Task: Open Card Card0000000090 in Board Board0000000023 in Workspace WS0000000008 in Trello. Add Member Ayush98111@gmail.com to Card Card0000000090 in Board Board0000000023 in Workspace WS0000000008 in Trello. Add Blue Label titled Label0000000090 to Card Card0000000090 in Board Board0000000023 in Workspace WS0000000008 in Trello. Add Checklist CL0000000090 to Card Card0000000090 in Board Board0000000023 in Workspace WS0000000008 in Trello. Add Dates with Start Date as Sep 01 2023 and Due Date as Sep 30 2023 to Card Card0000000090 in Board Board0000000023 in Workspace WS0000000008 in Trello
Action: Mouse moved to (290, 222)
Screenshot: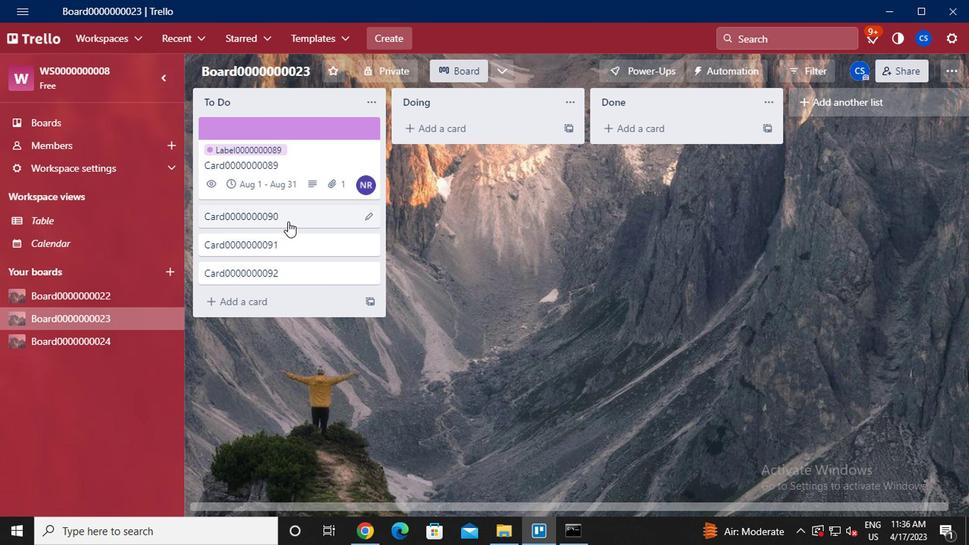 
Action: Mouse pressed left at (290, 222)
Screenshot: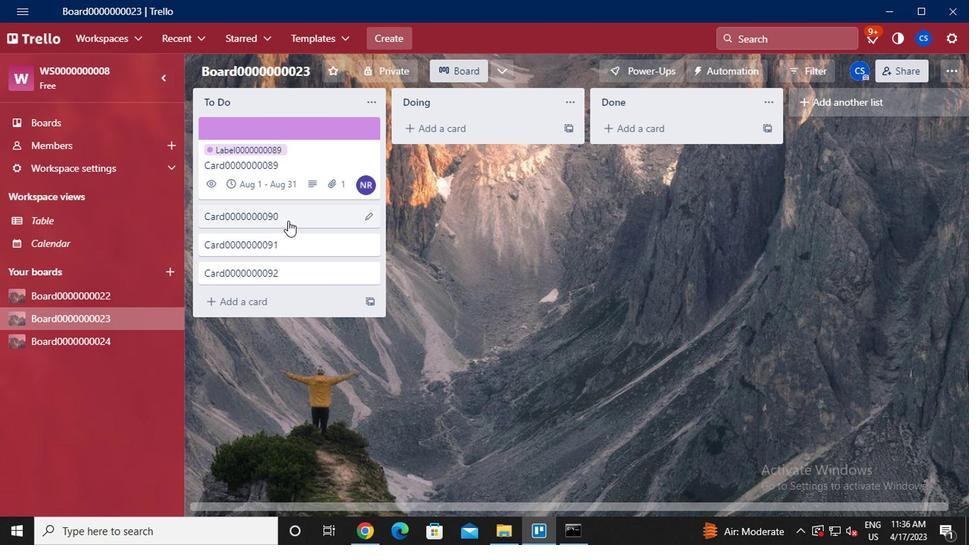 
Action: Mouse moved to (686, 140)
Screenshot: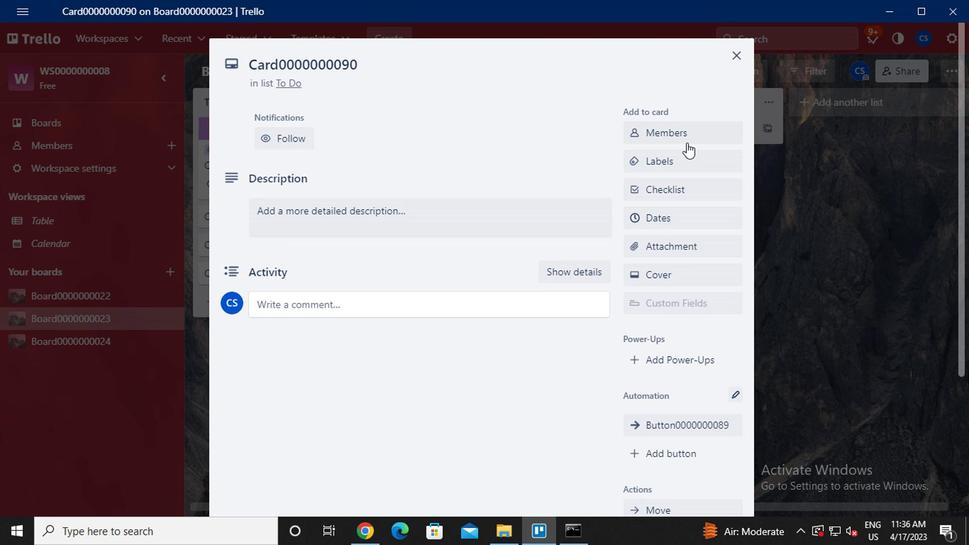 
Action: Mouse pressed left at (686, 140)
Screenshot: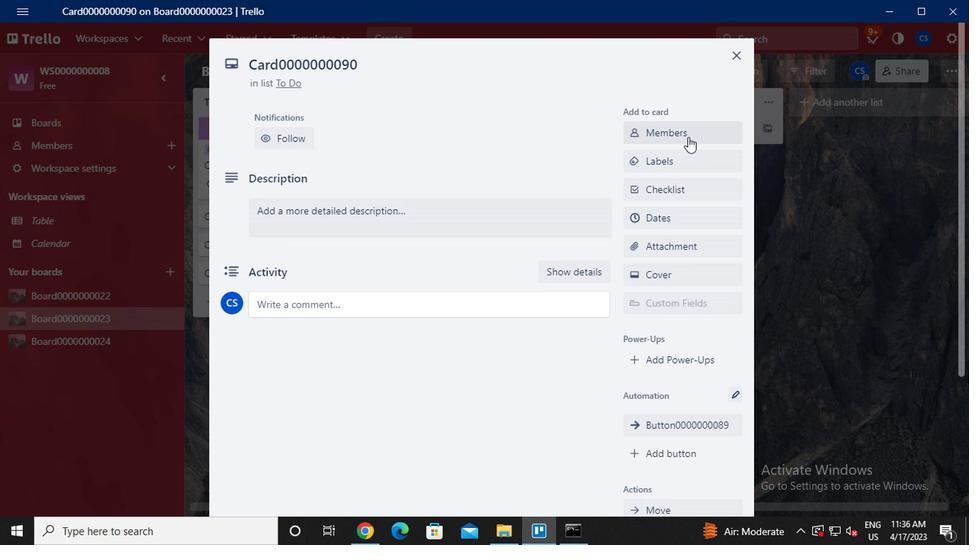 
Action: Key pressed <Key.caps_lock>ayushy98111<Key.shift>@GMAIL.COM
Screenshot: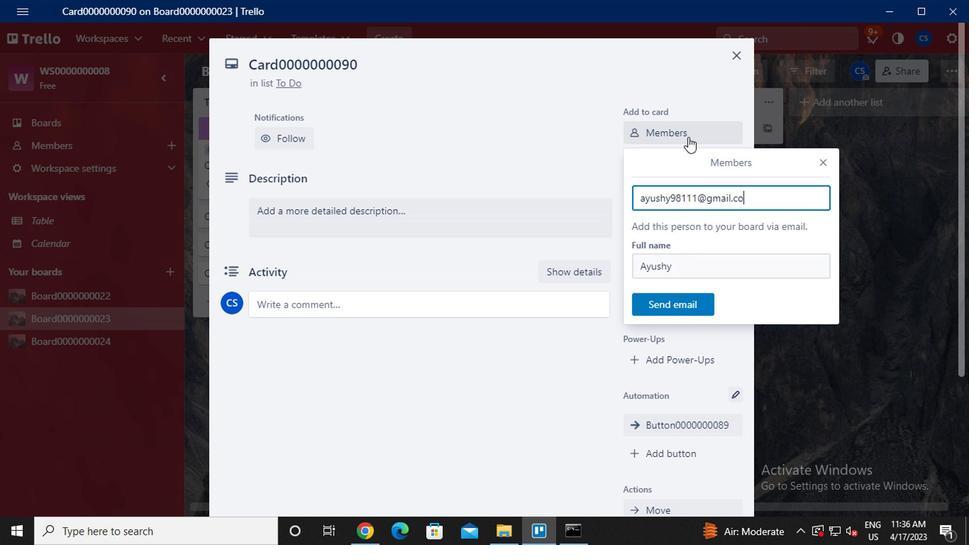 
Action: Mouse moved to (699, 301)
Screenshot: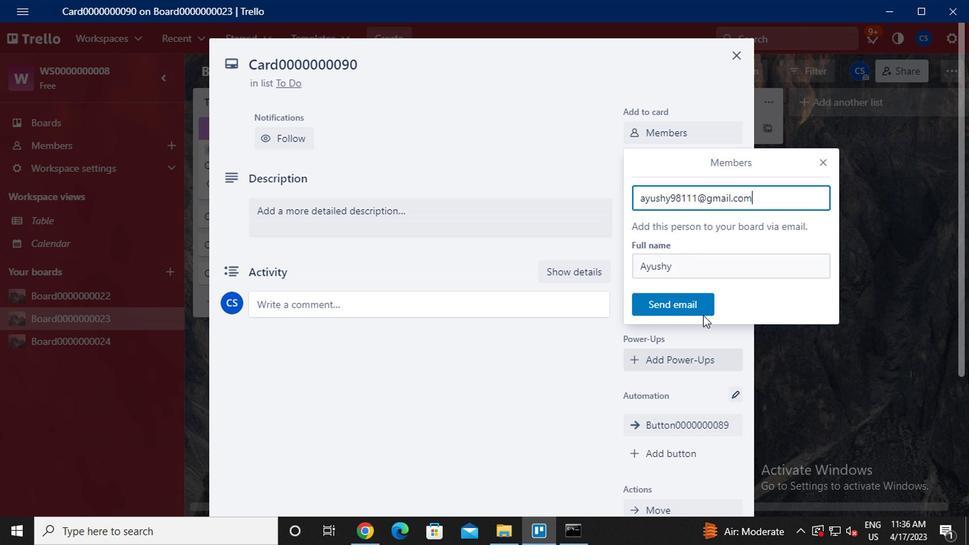 
Action: Mouse pressed left at (699, 301)
Screenshot: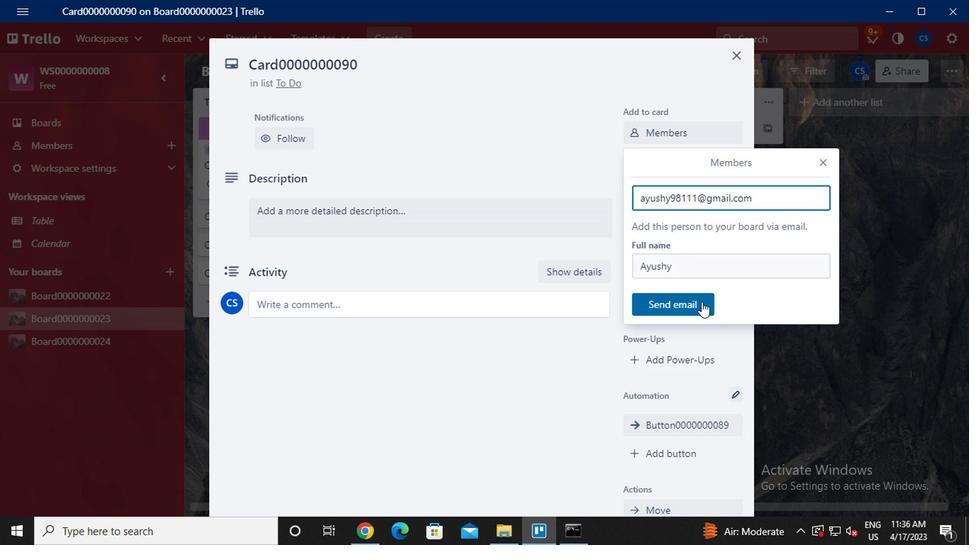 
Action: Mouse moved to (820, 167)
Screenshot: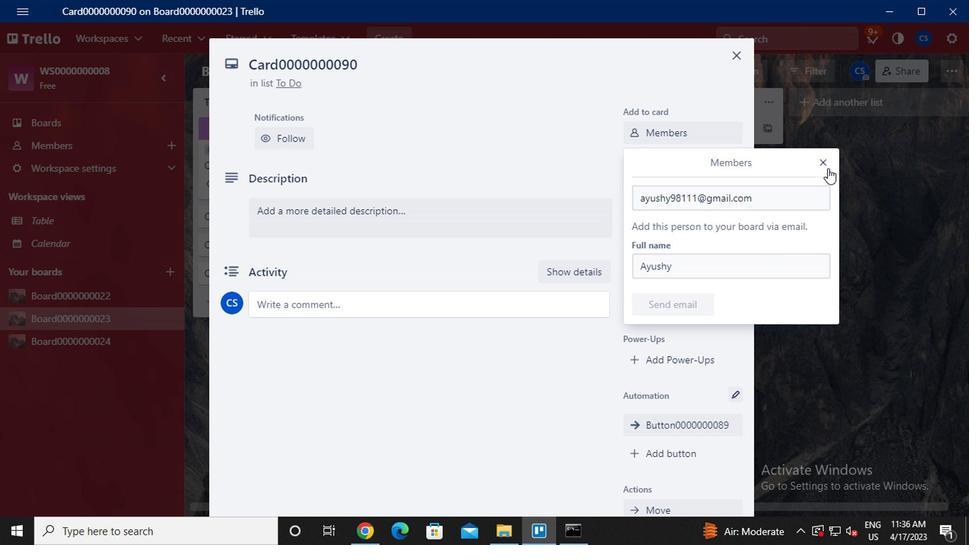 
Action: Mouse pressed left at (820, 167)
Screenshot: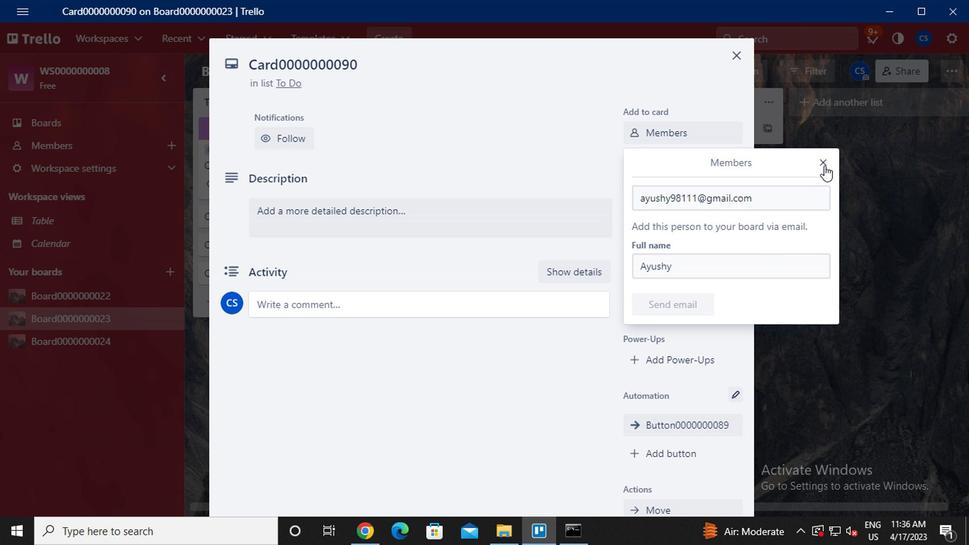 
Action: Mouse moved to (682, 169)
Screenshot: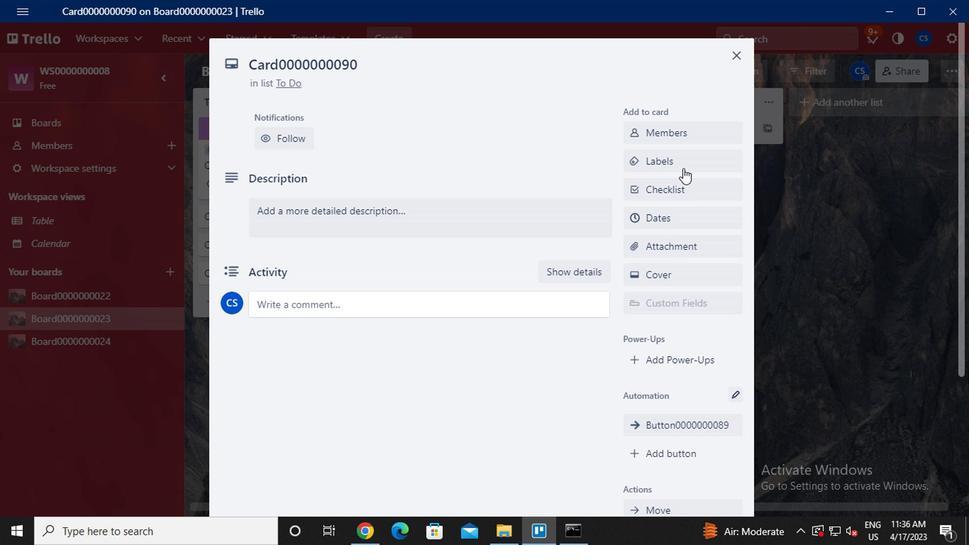 
Action: Mouse pressed left at (682, 169)
Screenshot: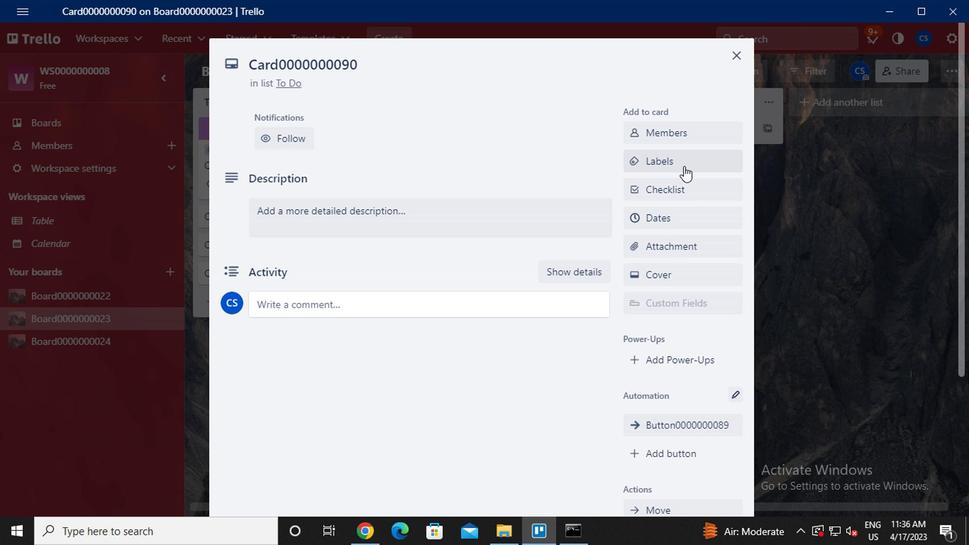 
Action: Mouse moved to (720, 346)
Screenshot: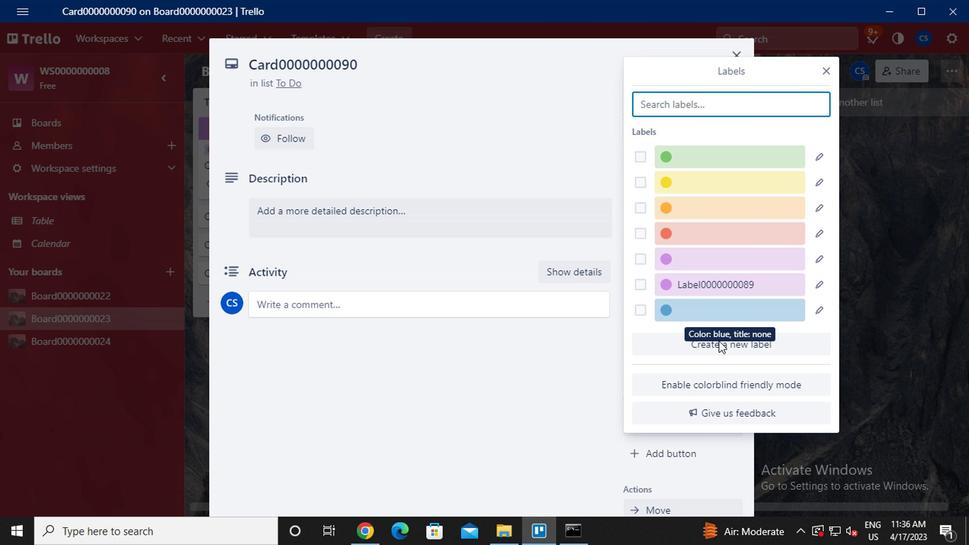 
Action: Mouse pressed left at (720, 346)
Screenshot: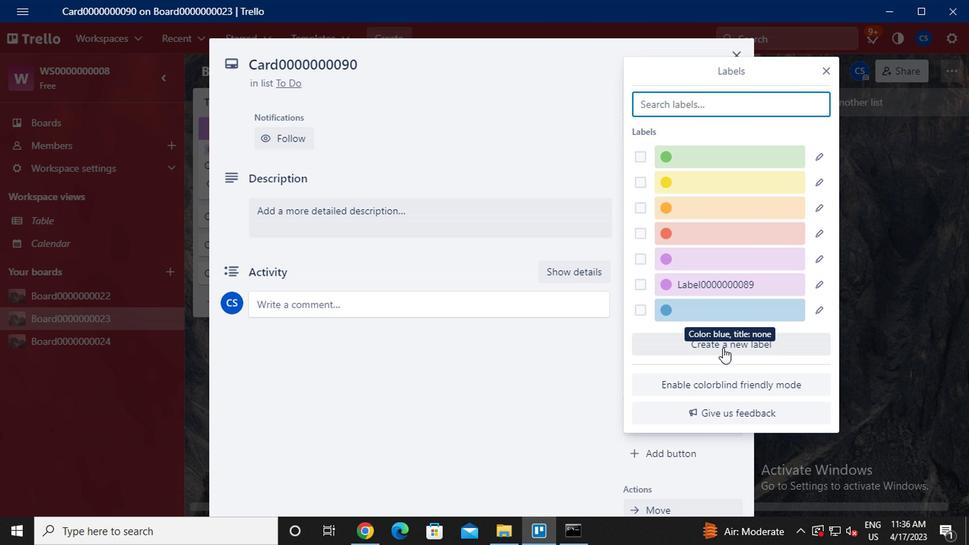 
Action: Mouse moved to (656, 348)
Screenshot: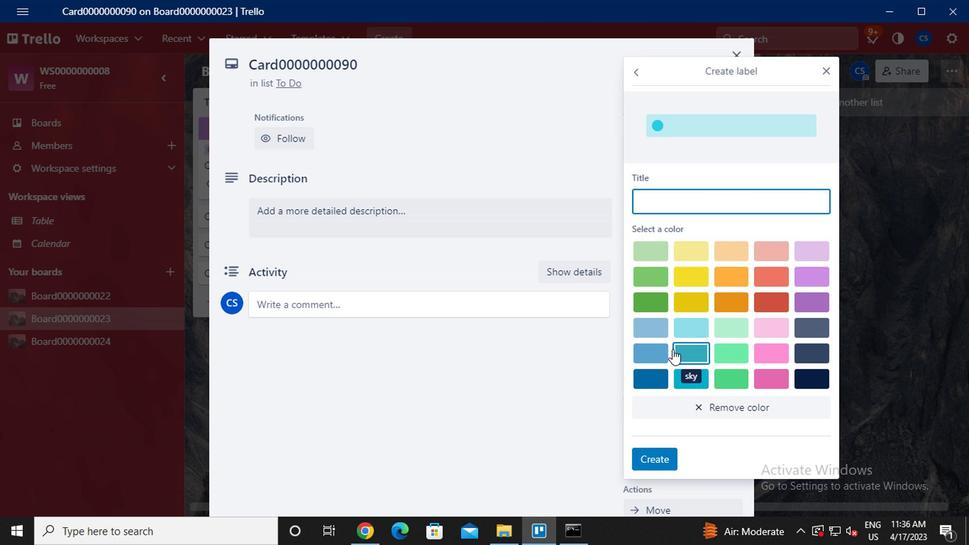 
Action: Mouse pressed left at (656, 348)
Screenshot: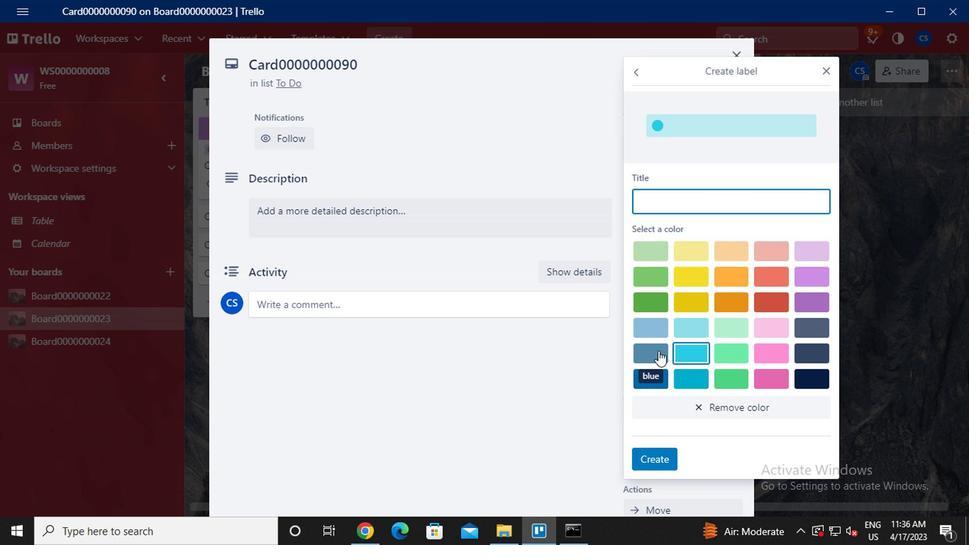 
Action: Mouse moved to (672, 204)
Screenshot: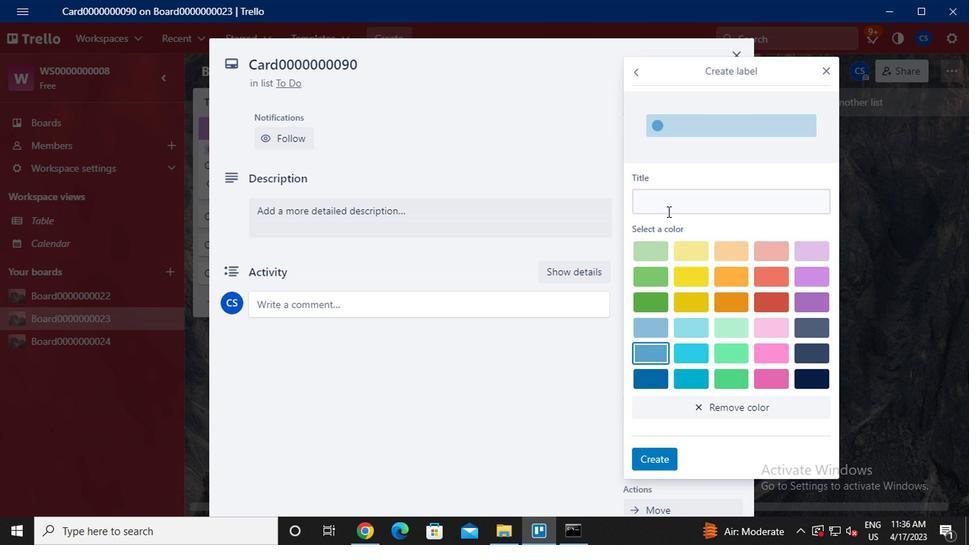 
Action: Mouse pressed left at (672, 204)
Screenshot: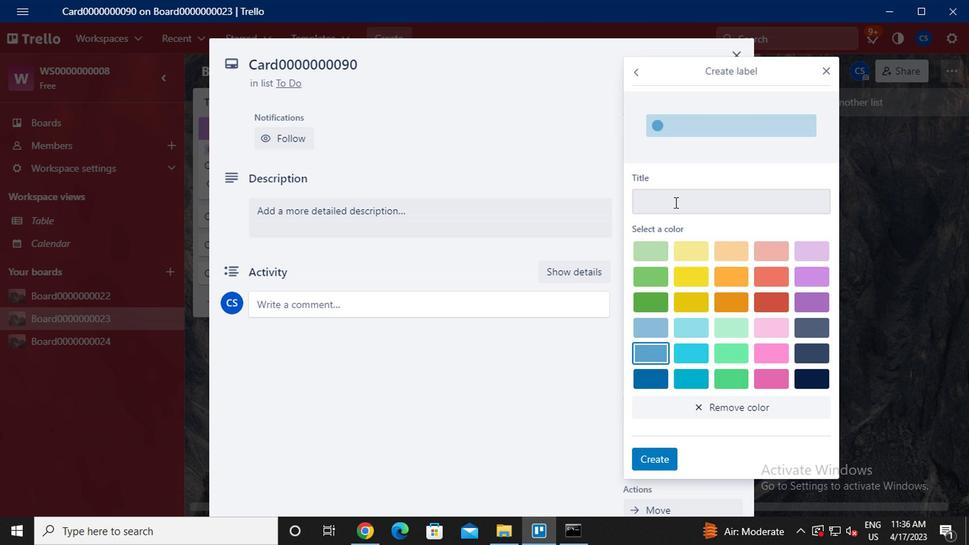
Action: Key pressed <Key.caps_lock>L<Key.caps_lock>ABEL0000000090
Screenshot: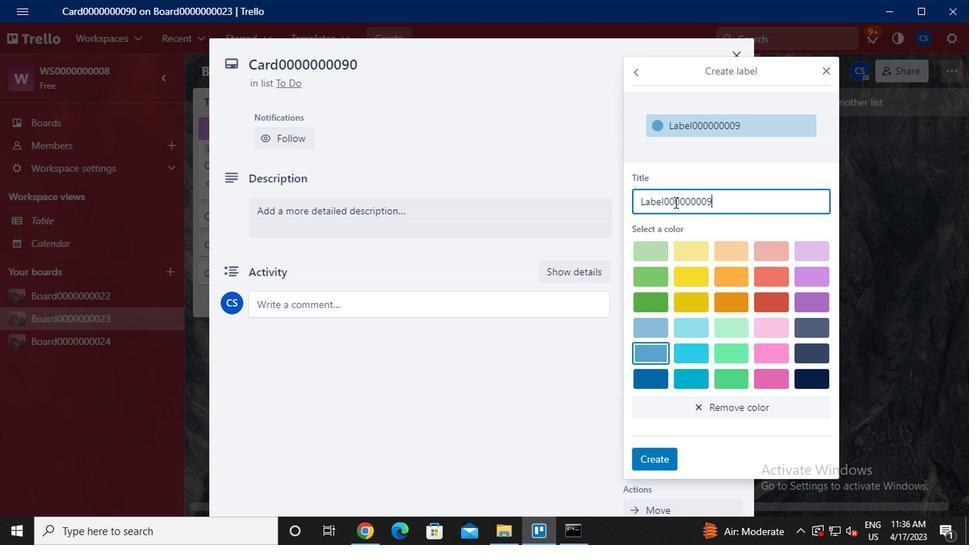 
Action: Mouse moved to (660, 452)
Screenshot: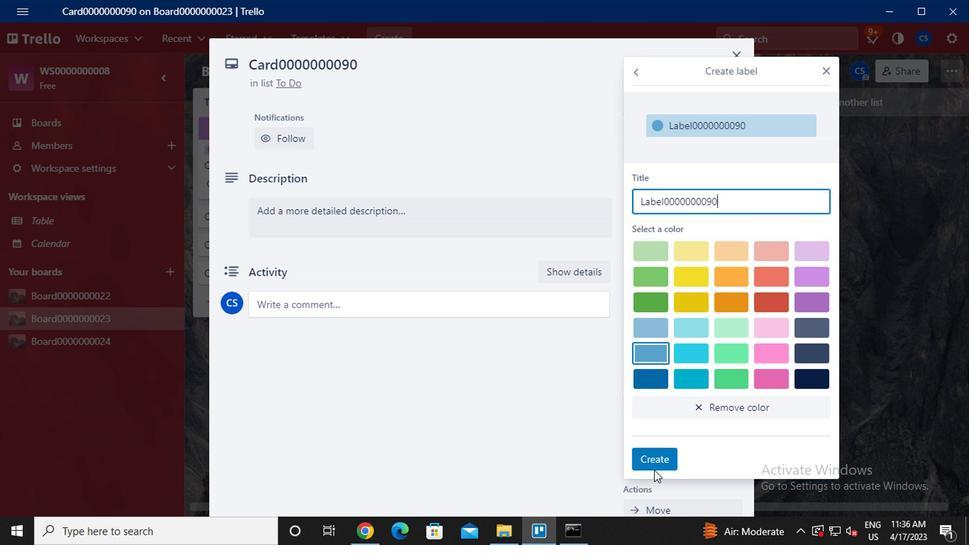 
Action: Mouse pressed left at (660, 452)
Screenshot: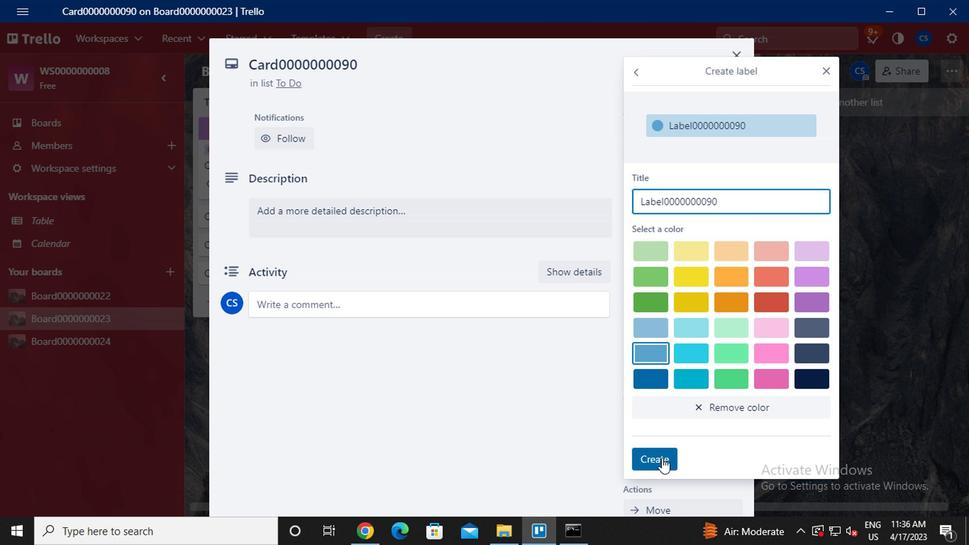 
Action: Mouse moved to (825, 78)
Screenshot: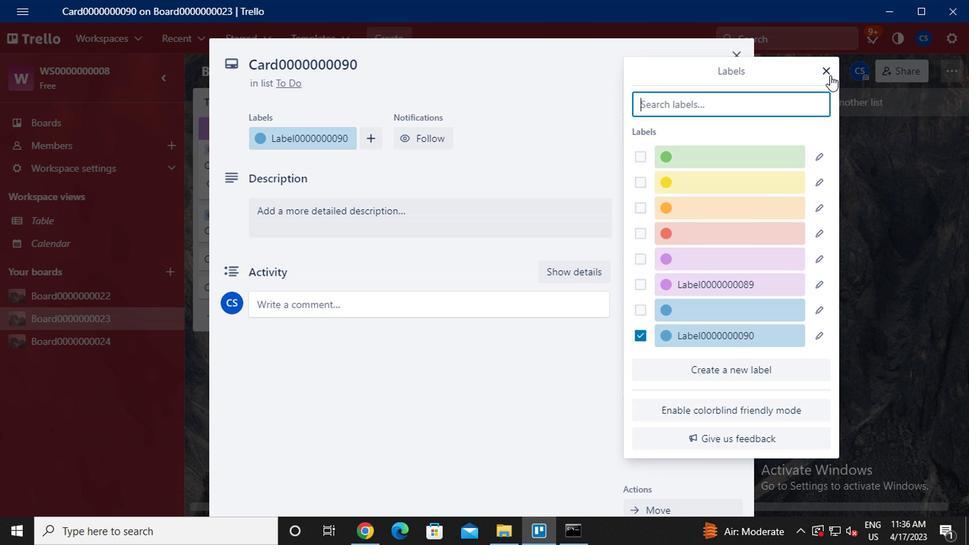 
Action: Mouse pressed left at (825, 78)
Screenshot: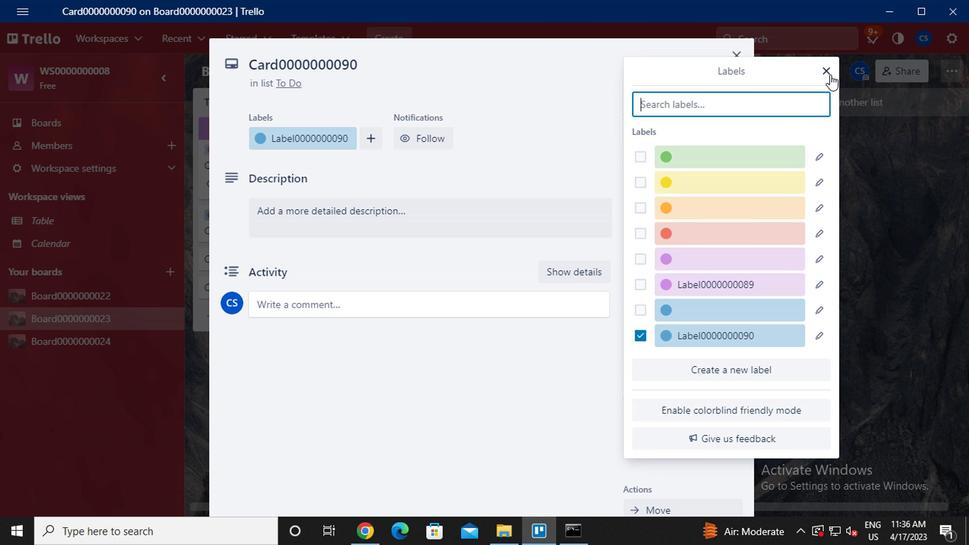 
Action: Mouse moved to (663, 199)
Screenshot: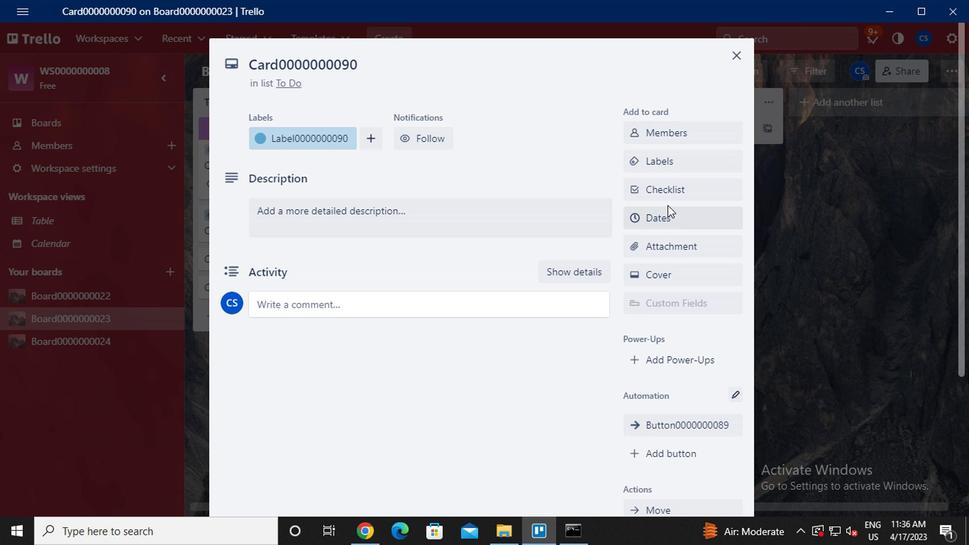 
Action: Mouse pressed left at (663, 199)
Screenshot: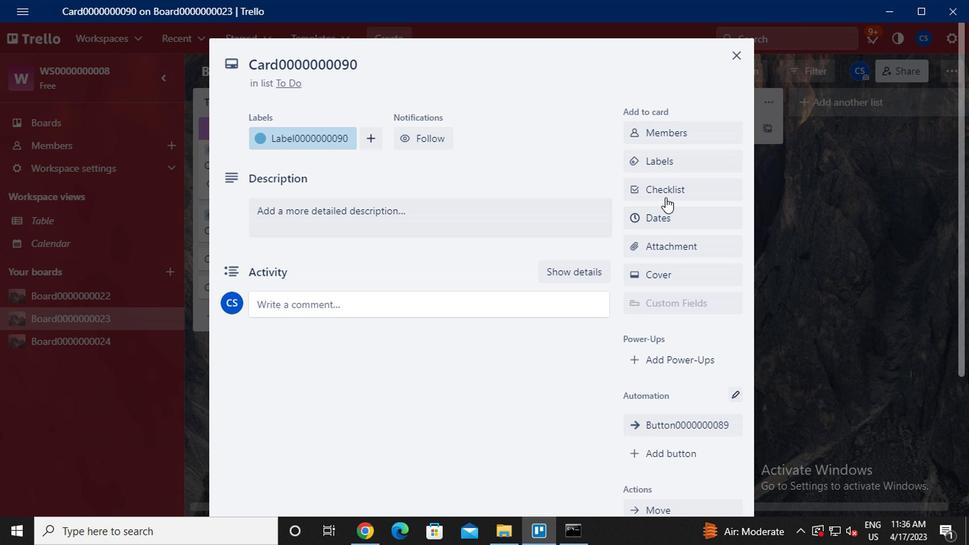 
Action: Mouse moved to (624, 278)
Screenshot: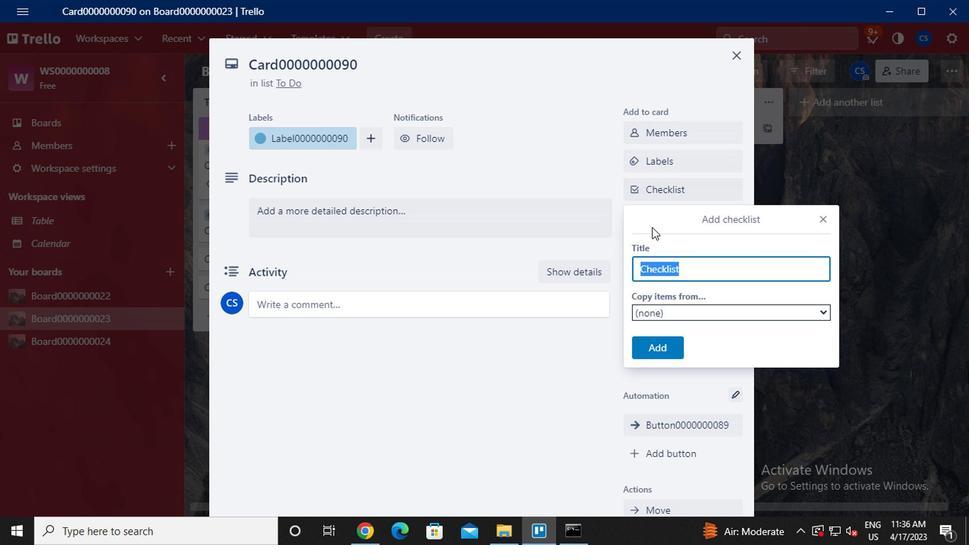 
Action: Key pressed <Key.caps_lock>CL0000000090
Screenshot: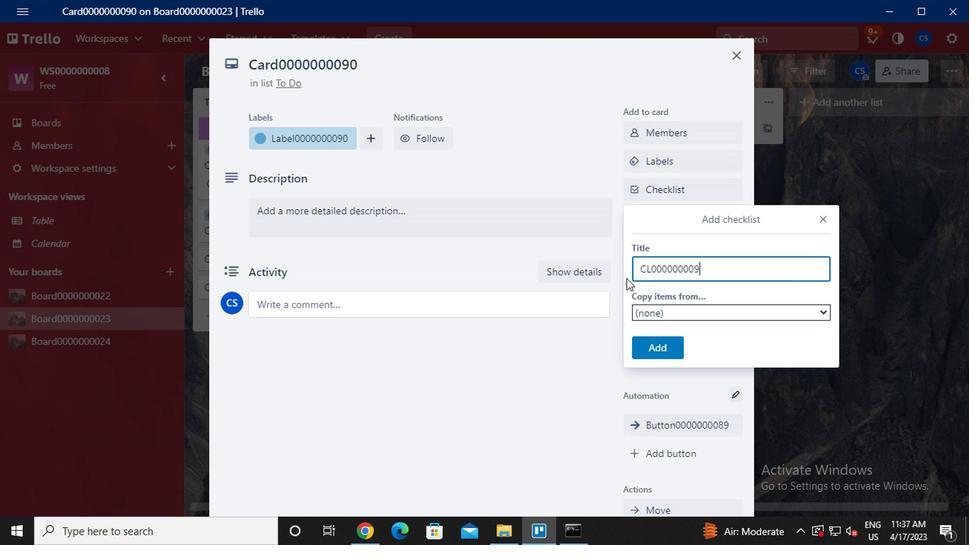 
Action: Mouse moved to (656, 341)
Screenshot: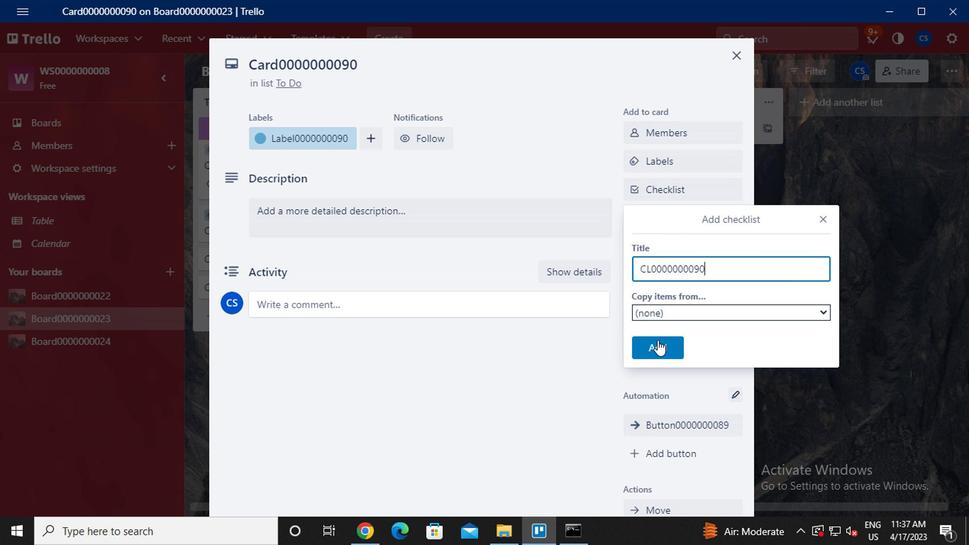 
Action: Mouse pressed left at (656, 341)
Screenshot: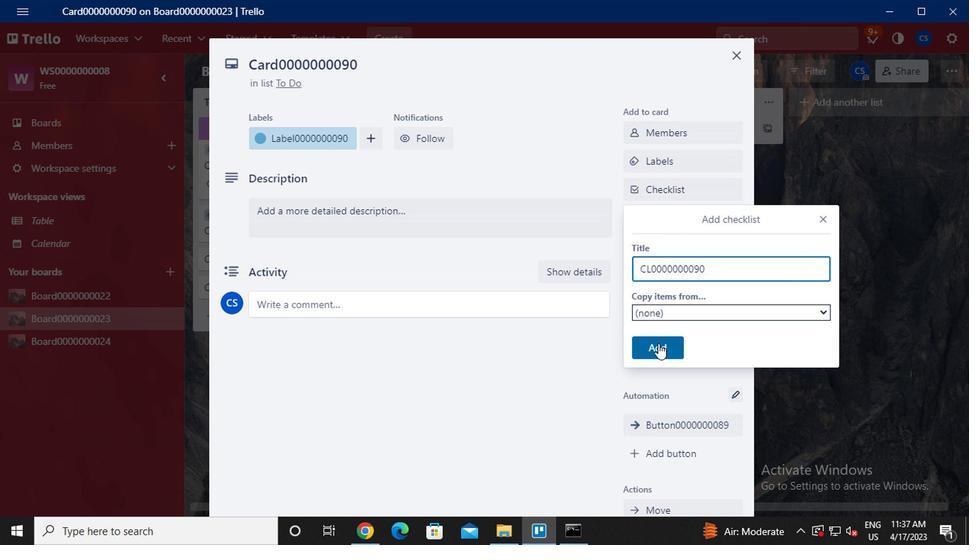 
Action: Mouse moved to (666, 220)
Screenshot: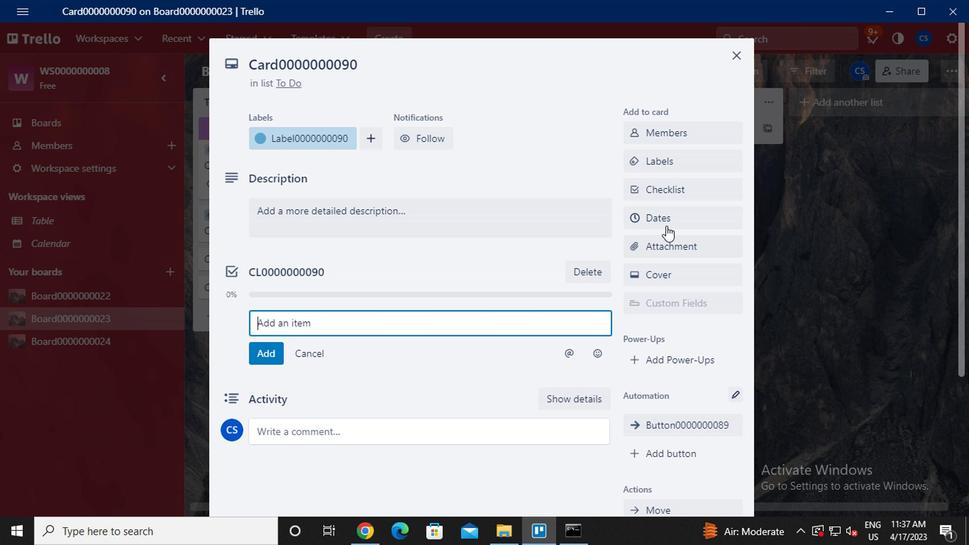 
Action: Mouse pressed left at (666, 220)
Screenshot: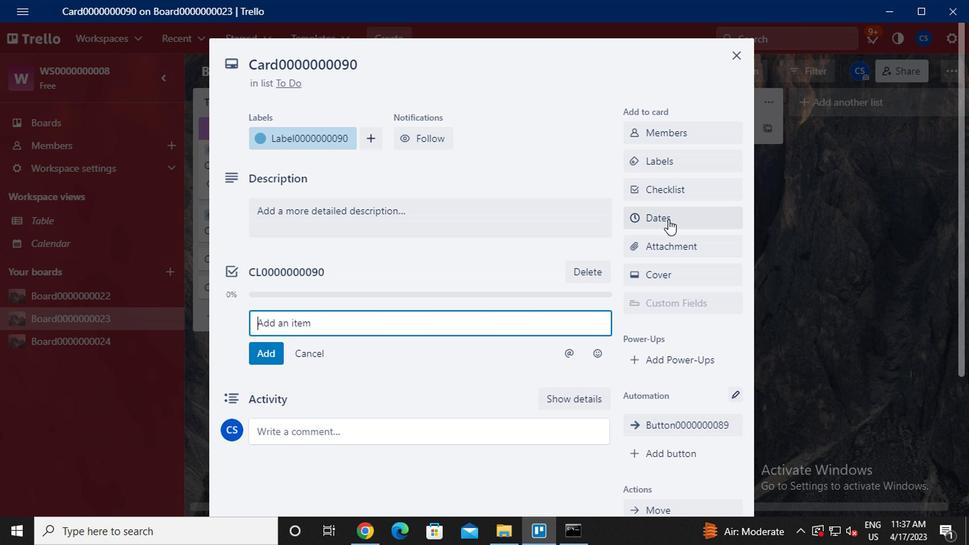 
Action: Mouse moved to (641, 321)
Screenshot: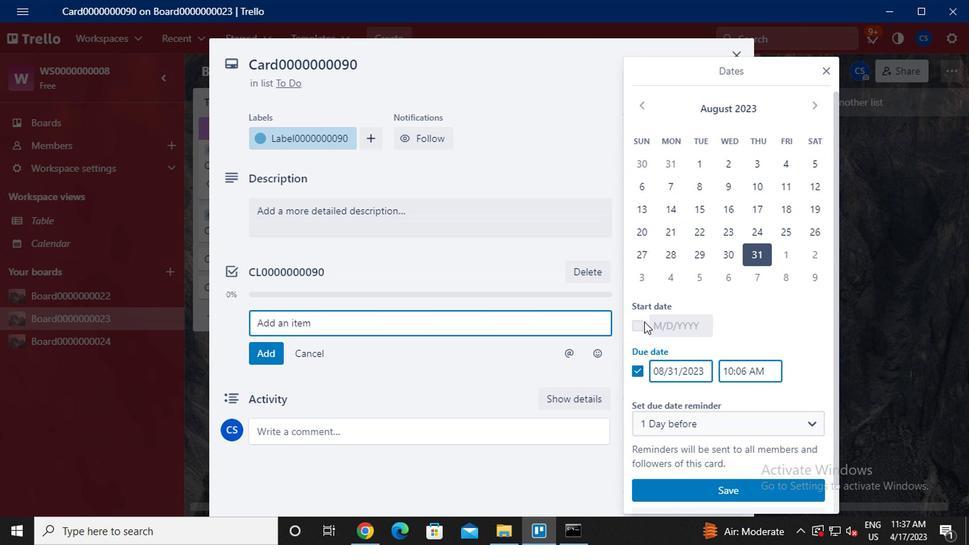 
Action: Mouse pressed left at (641, 321)
Screenshot: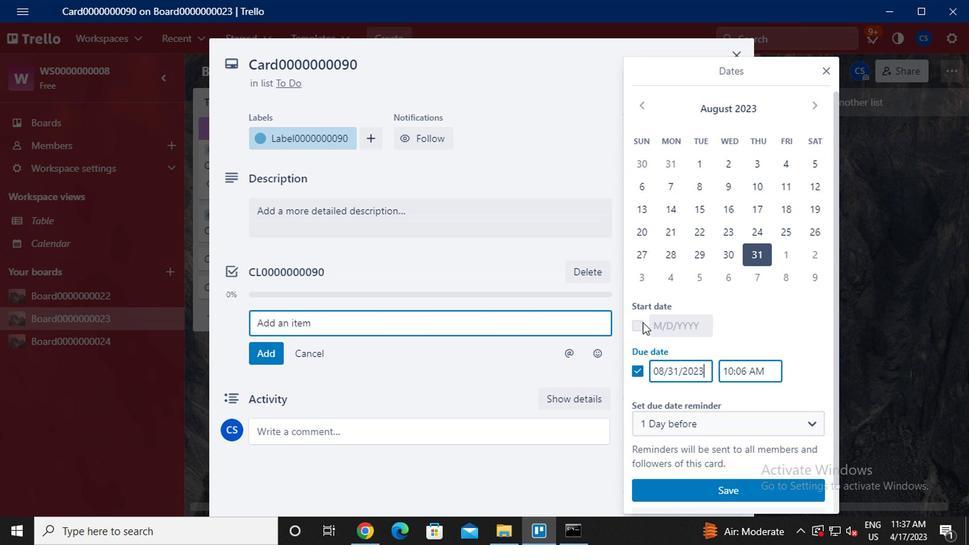 
Action: Mouse moved to (809, 112)
Screenshot: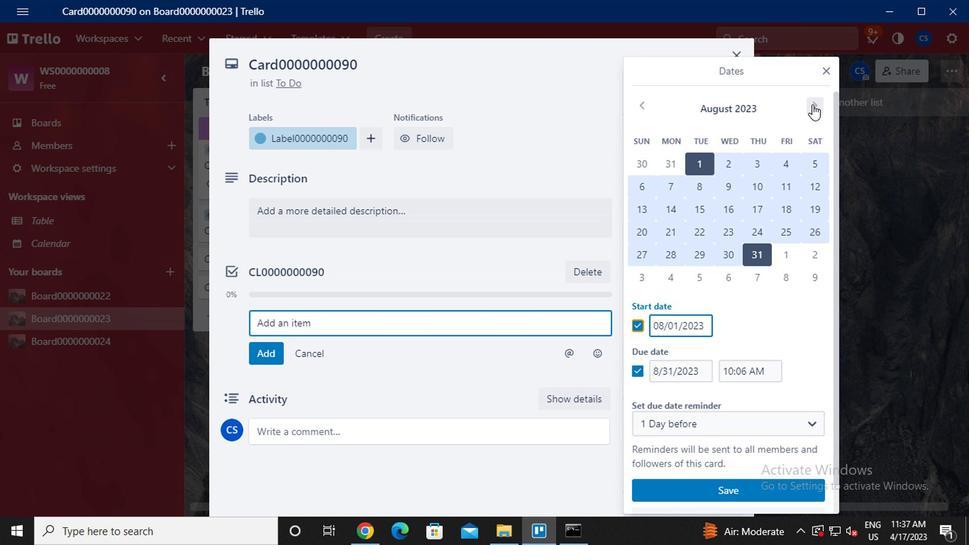 
Action: Mouse pressed left at (809, 112)
Screenshot: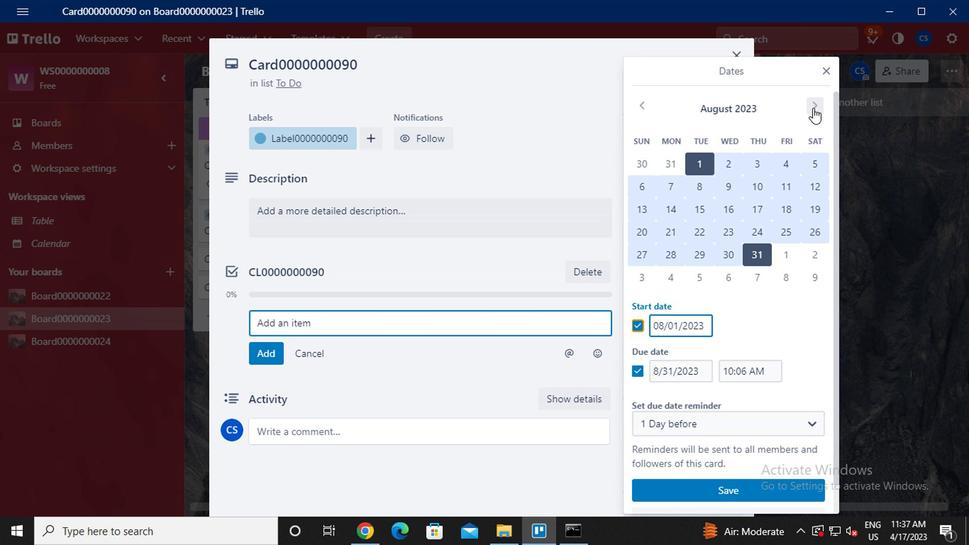 
Action: Mouse moved to (784, 168)
Screenshot: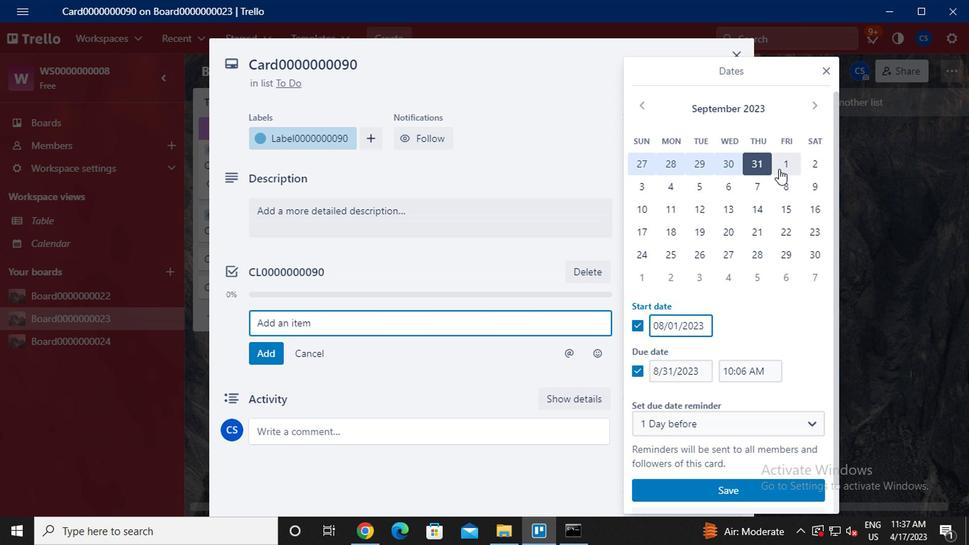 
Action: Mouse pressed left at (784, 168)
Screenshot: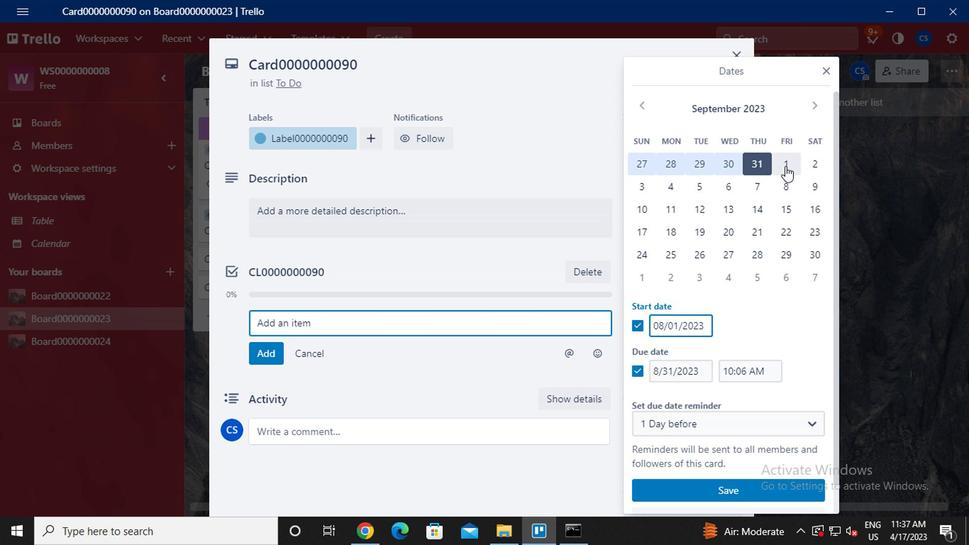 
Action: Mouse moved to (805, 253)
Screenshot: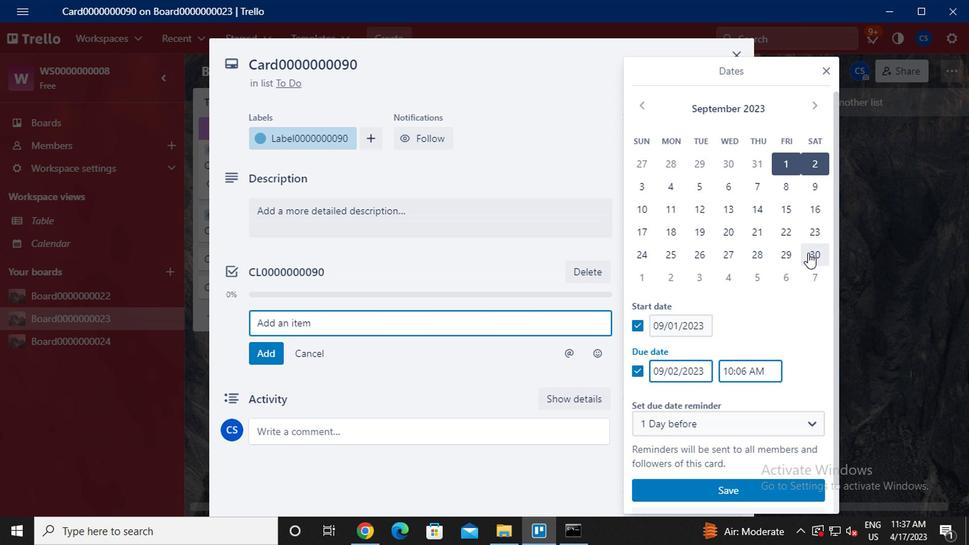 
Action: Mouse pressed left at (805, 253)
Screenshot: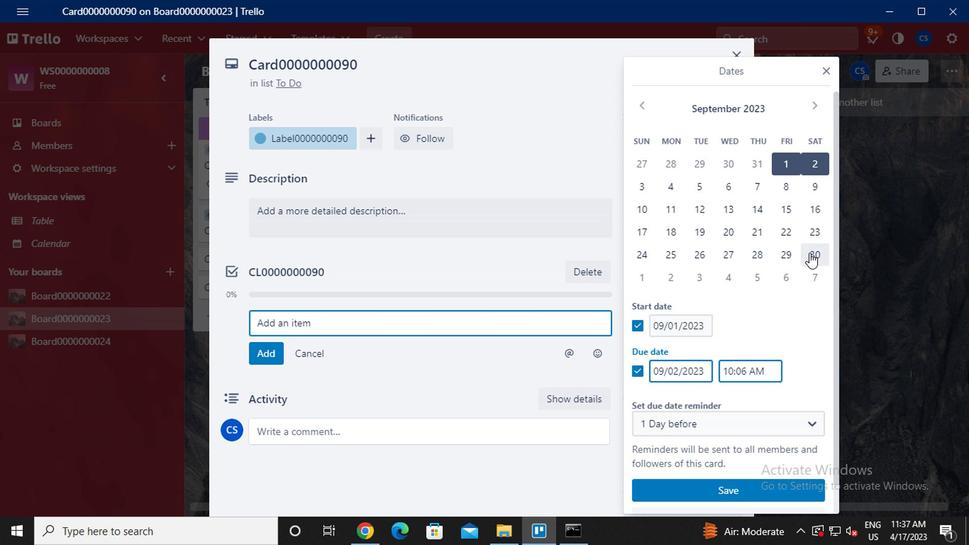 
Action: Mouse moved to (718, 490)
Screenshot: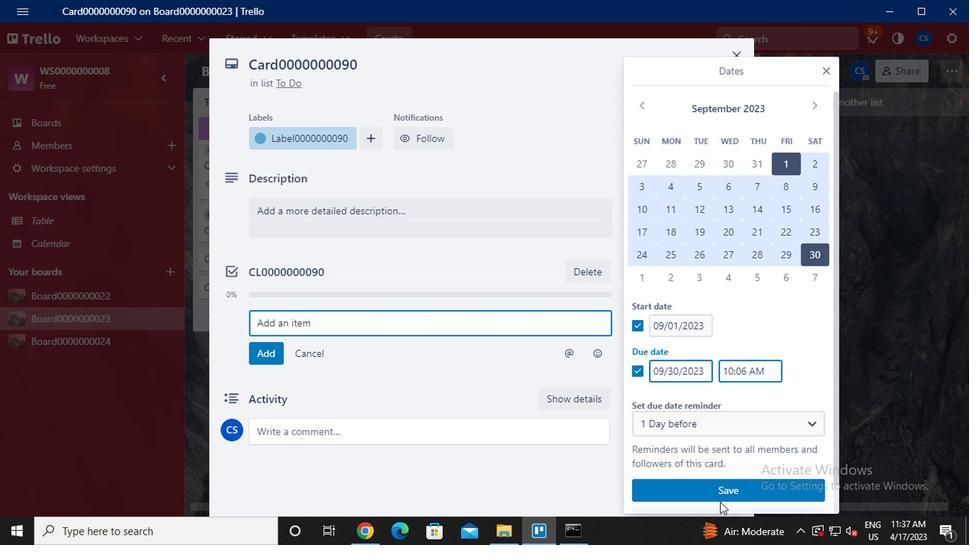 
Action: Mouse pressed left at (718, 490)
Screenshot: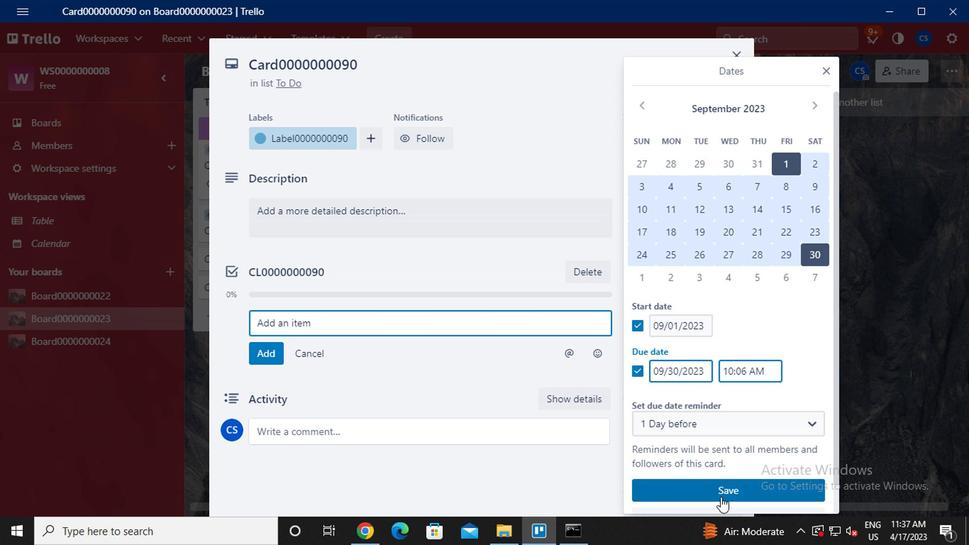 
Action: Mouse moved to (654, 378)
Screenshot: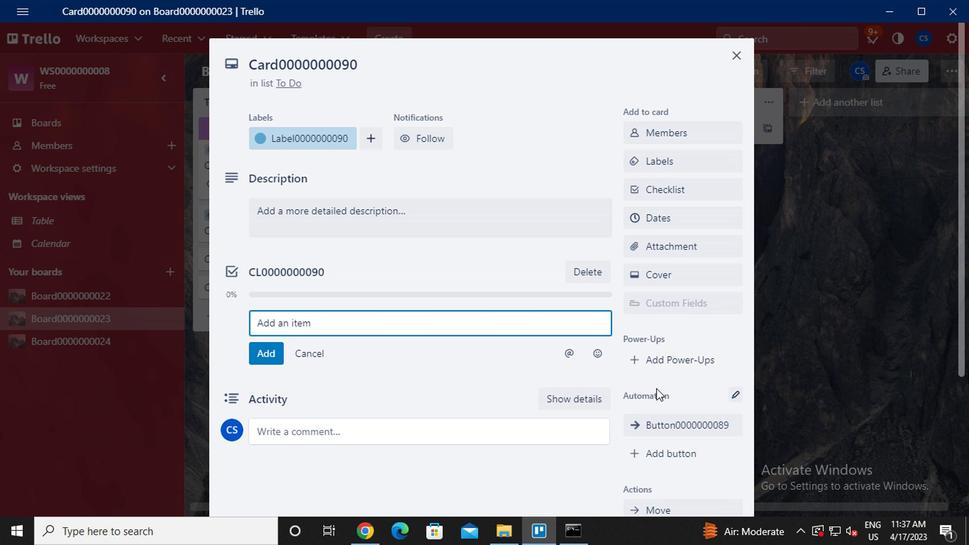 
